 Task: Look for properties with 7 bedrooms.
Action: Mouse moved to (827, 121)
Screenshot: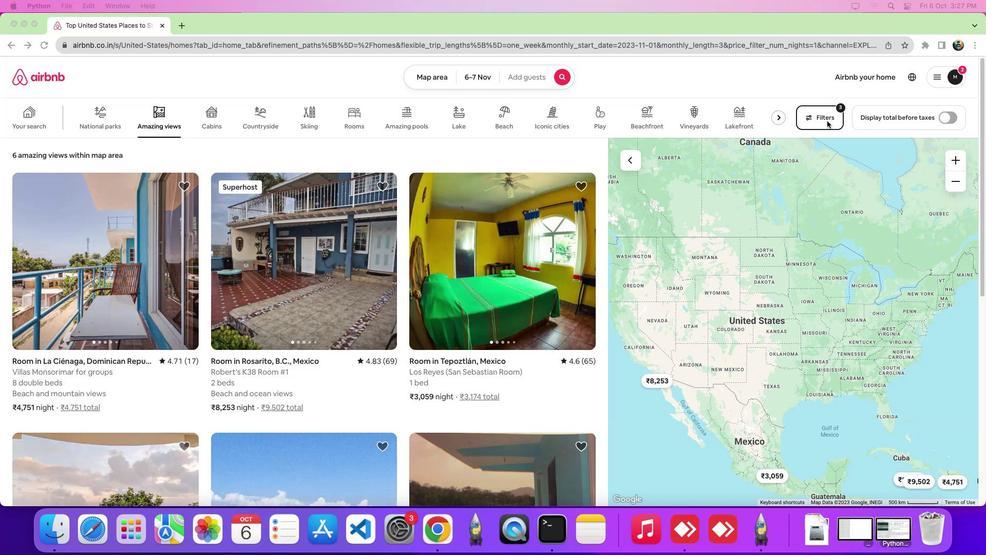 
Action: Mouse pressed left at (827, 121)
Screenshot: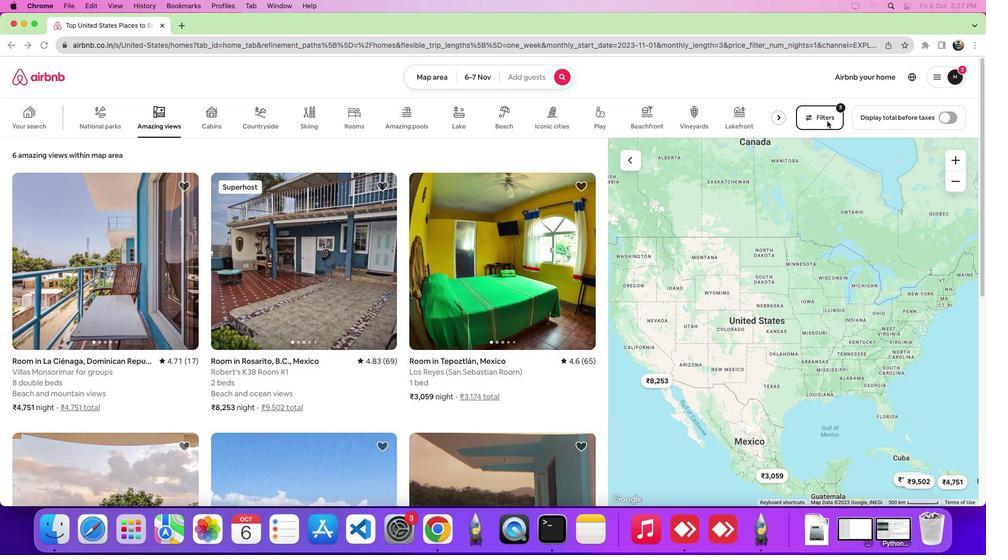 
Action: Mouse pressed left at (827, 121)
Screenshot: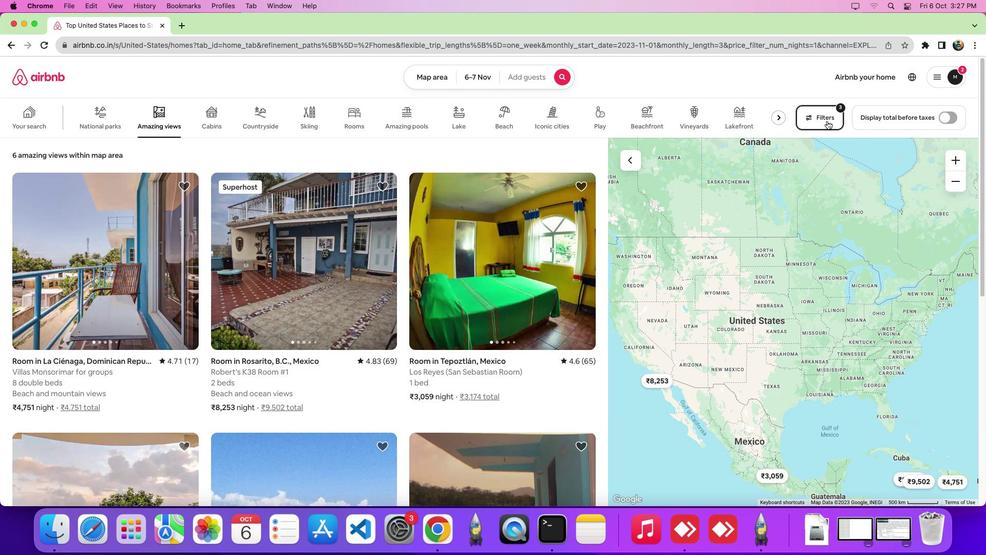 
Action: Mouse moved to (521, 173)
Screenshot: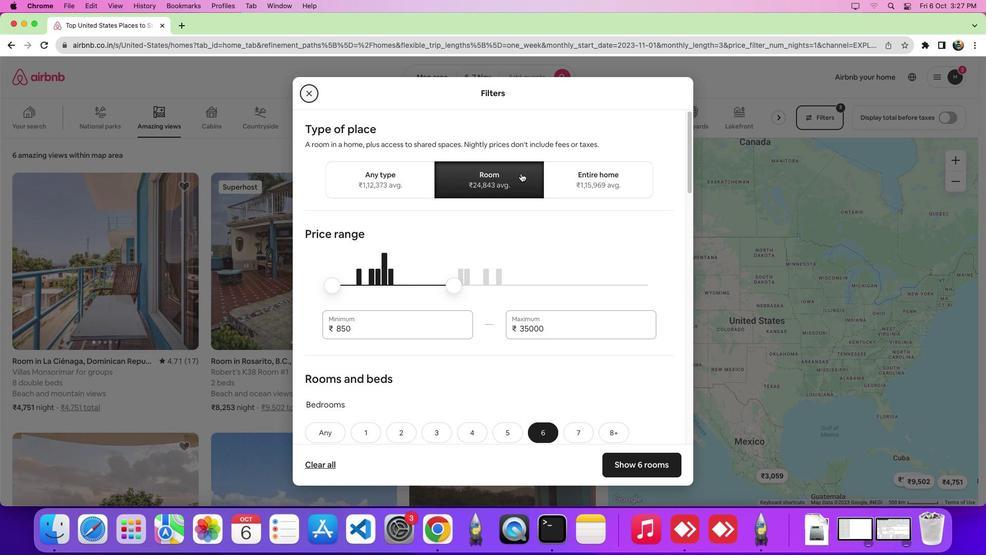 
Action: Mouse pressed left at (521, 173)
Screenshot: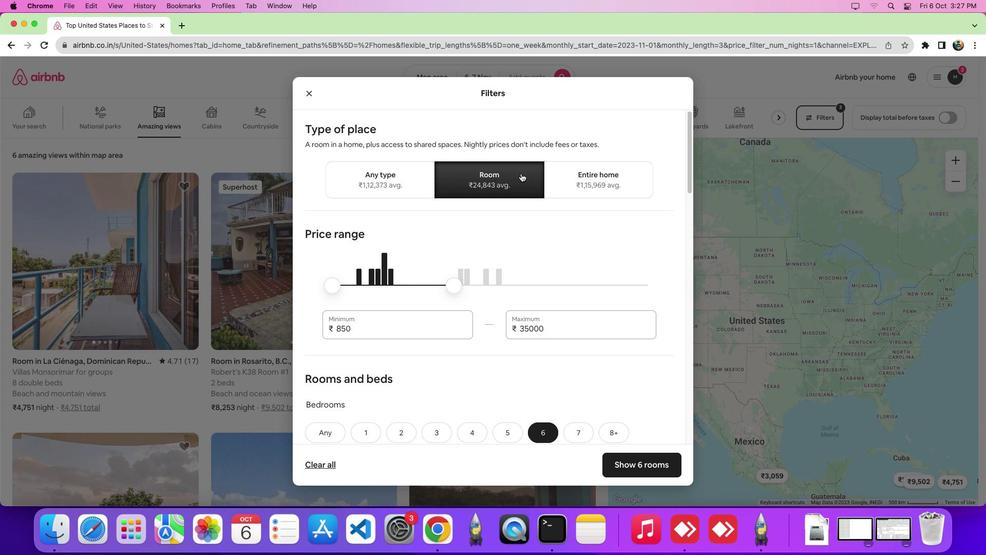 
Action: Mouse moved to (516, 229)
Screenshot: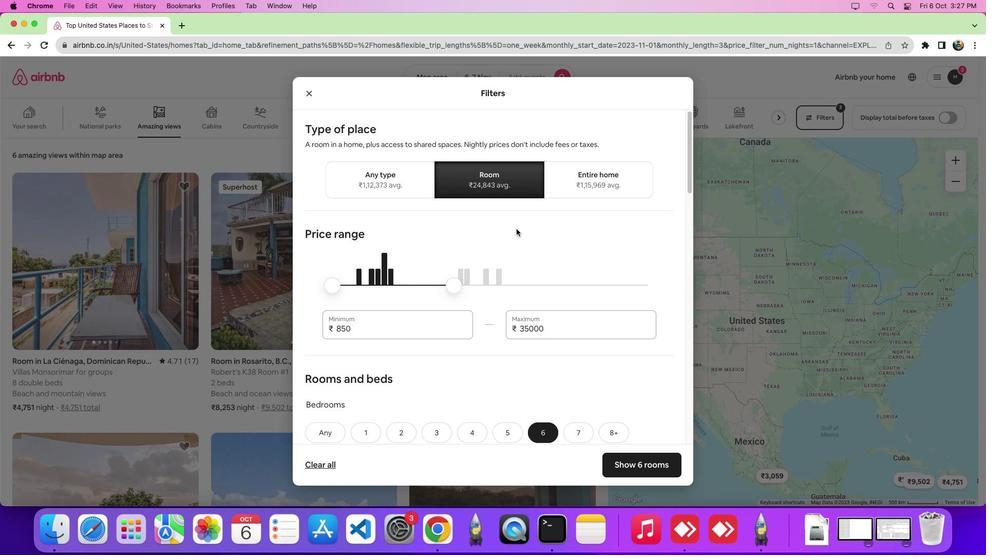 
Action: Mouse scrolled (516, 229) with delta (0, 0)
Screenshot: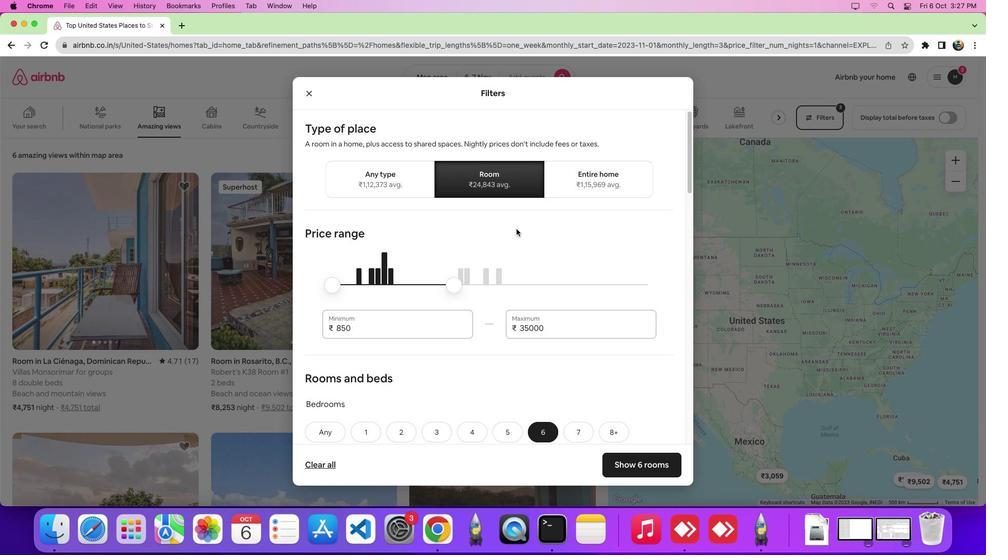 
Action: Mouse scrolled (516, 229) with delta (0, 0)
Screenshot: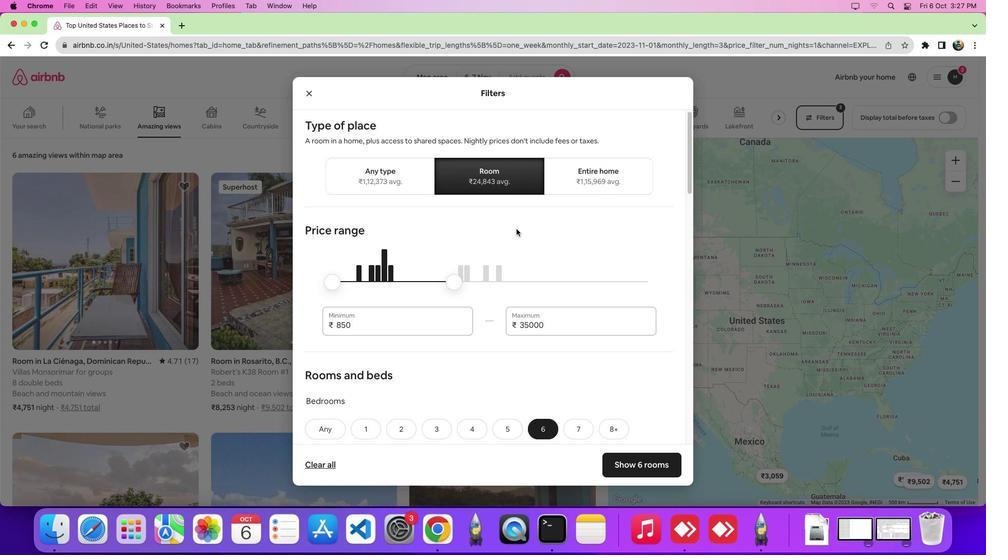 
Action: Mouse scrolled (516, 229) with delta (0, -1)
Screenshot: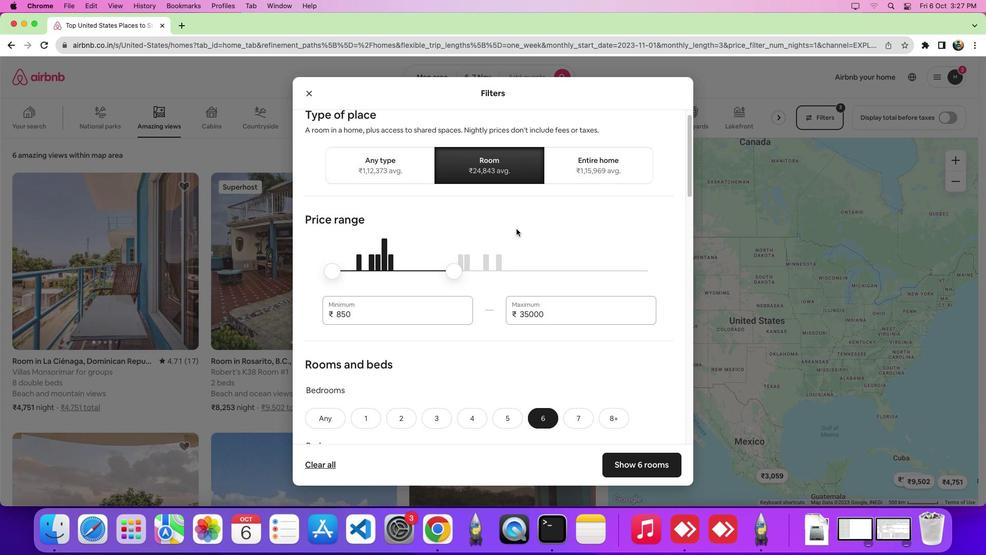 
Action: Mouse scrolled (516, 229) with delta (0, -1)
Screenshot: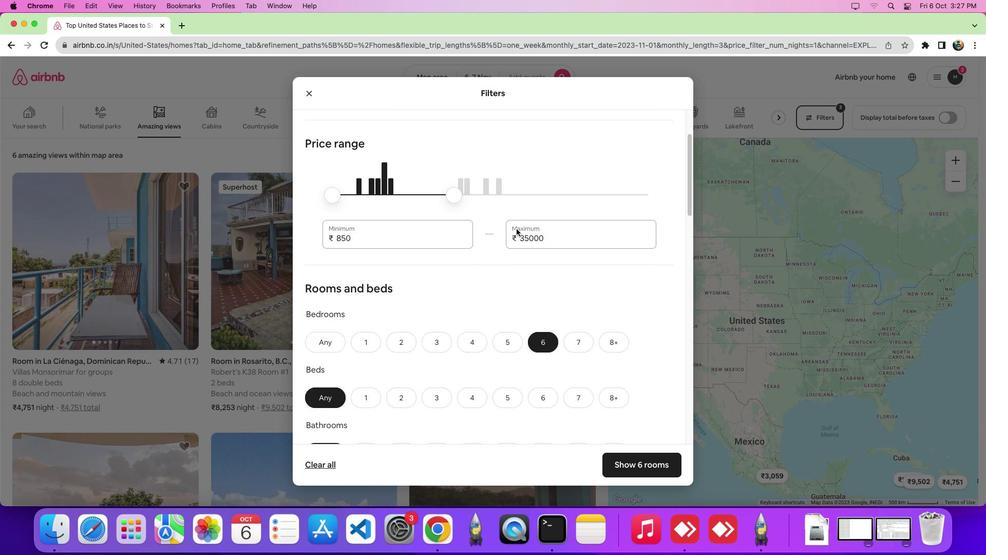 
Action: Mouse moved to (584, 309)
Screenshot: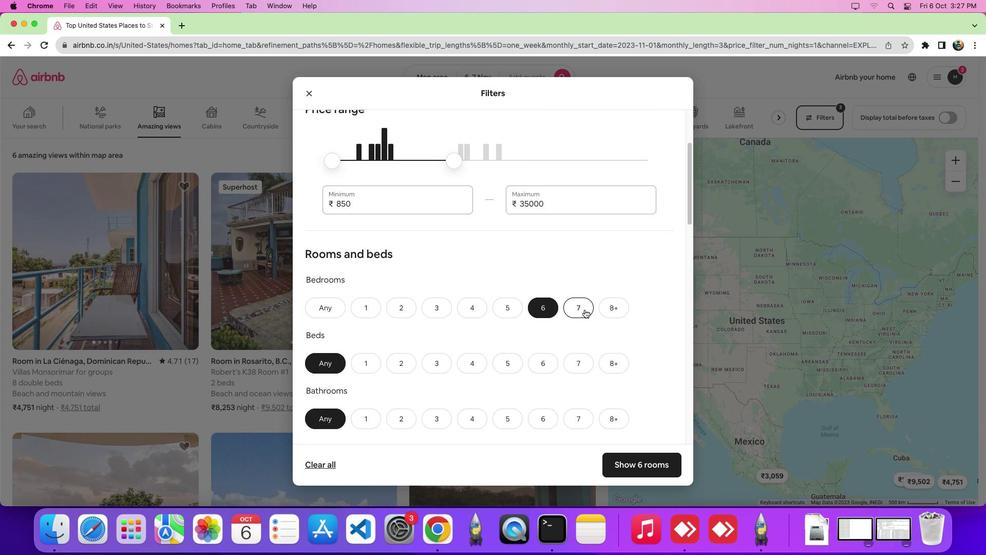 
Action: Mouse pressed left at (584, 309)
Screenshot: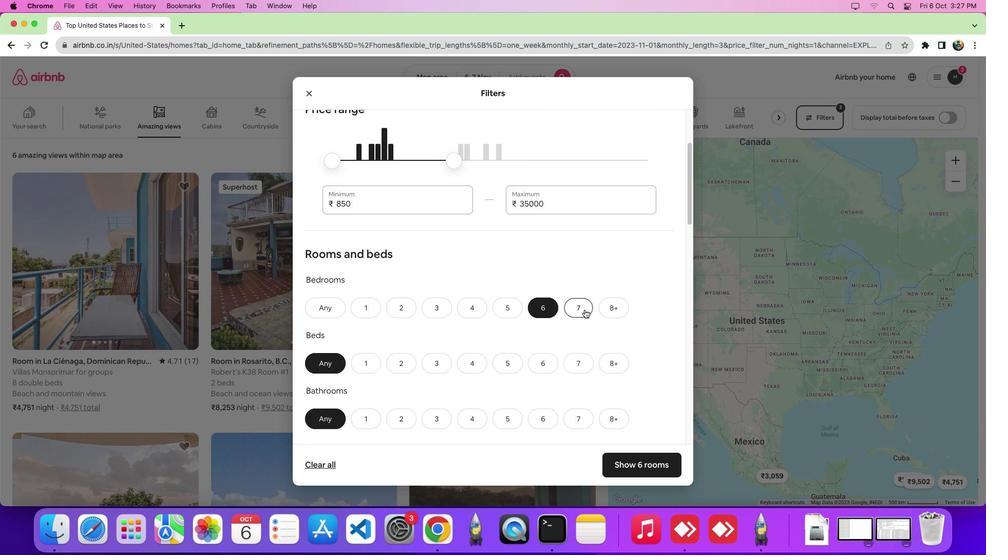 
Action: Mouse moved to (632, 460)
Screenshot: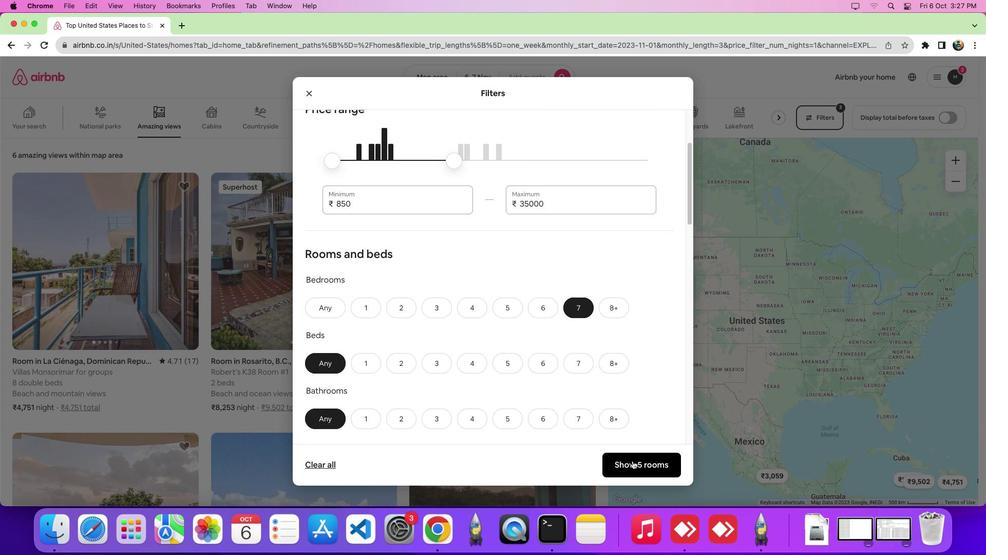 
Action: Mouse pressed left at (632, 460)
Screenshot: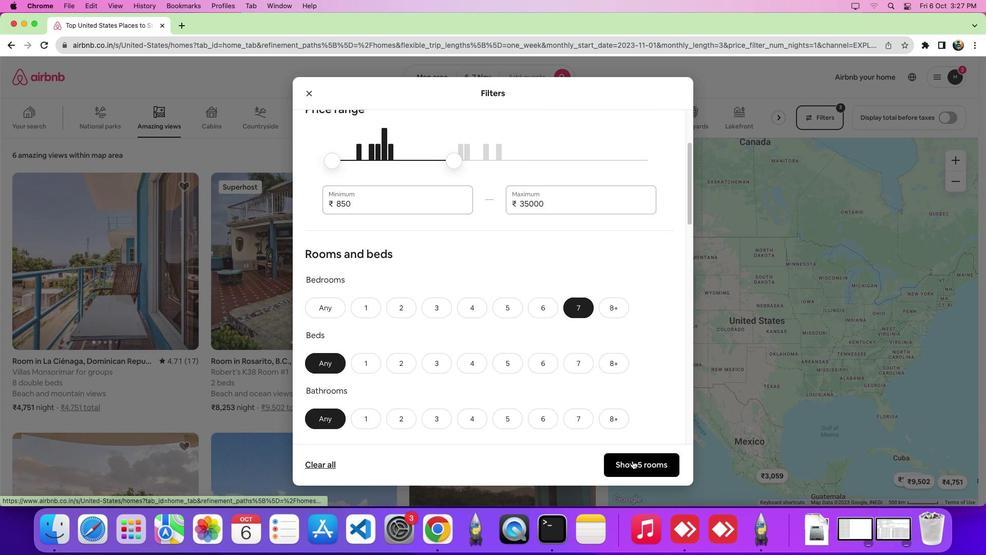 
Action: Mouse moved to (549, 417)
Screenshot: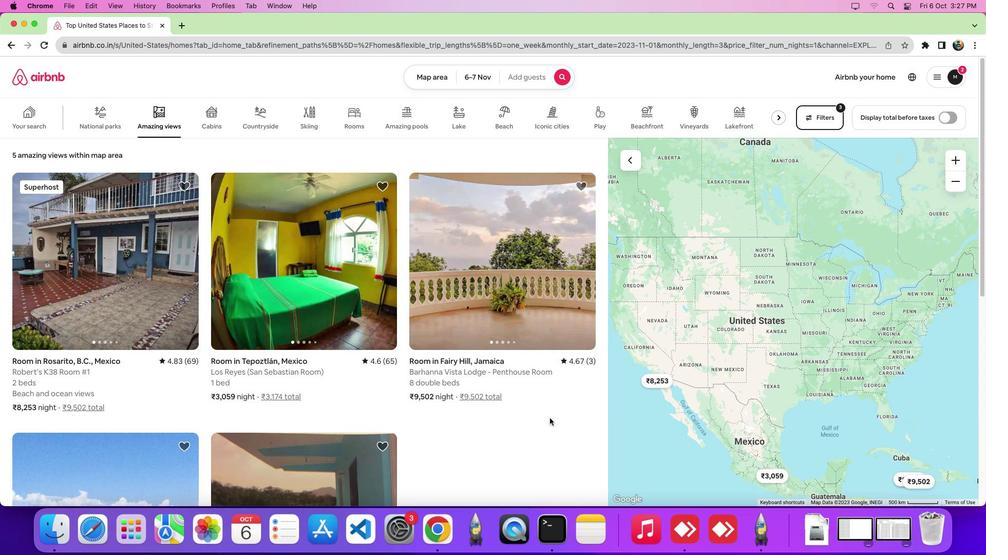 
